 Task: Toggle the class member snippets in the suggest.
Action: Mouse moved to (14, 461)
Screenshot: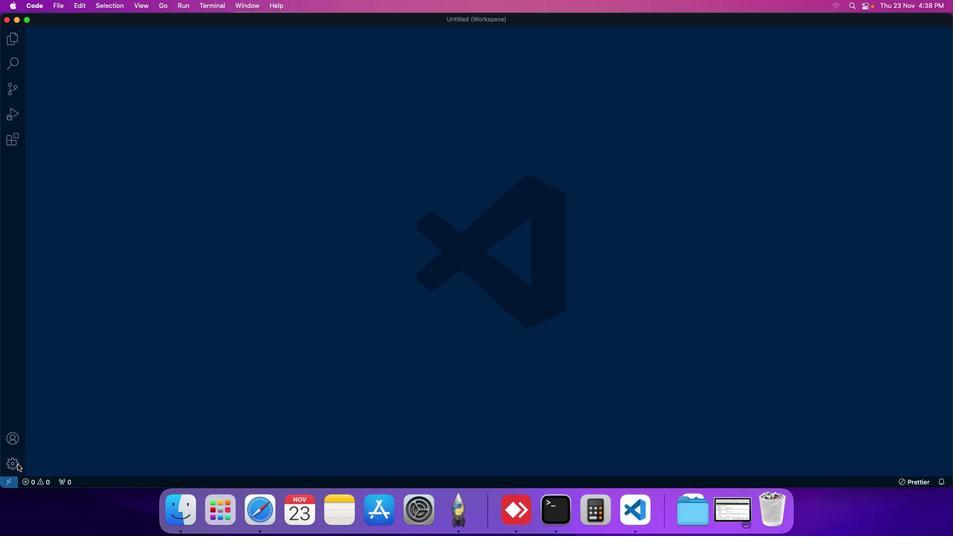 
Action: Mouse pressed left at (14, 461)
Screenshot: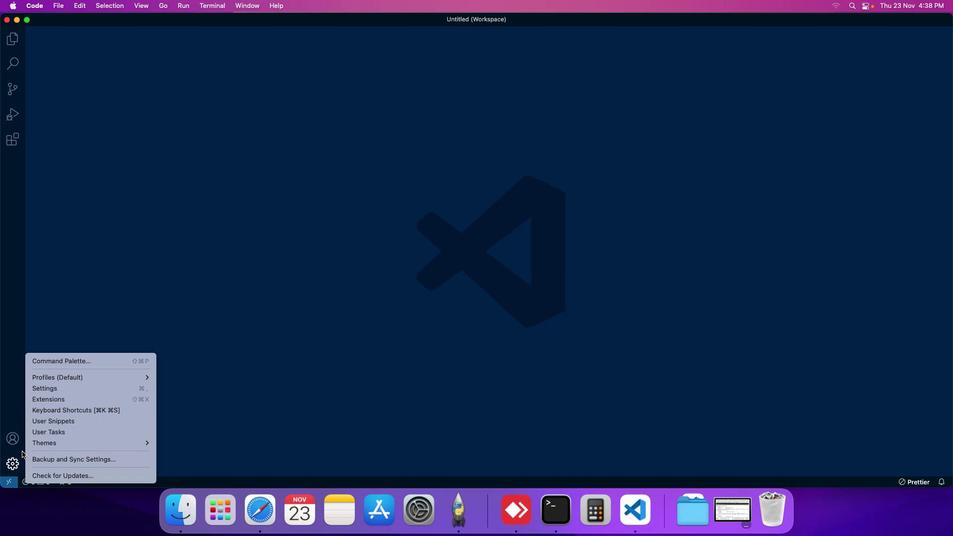 
Action: Mouse moved to (49, 386)
Screenshot: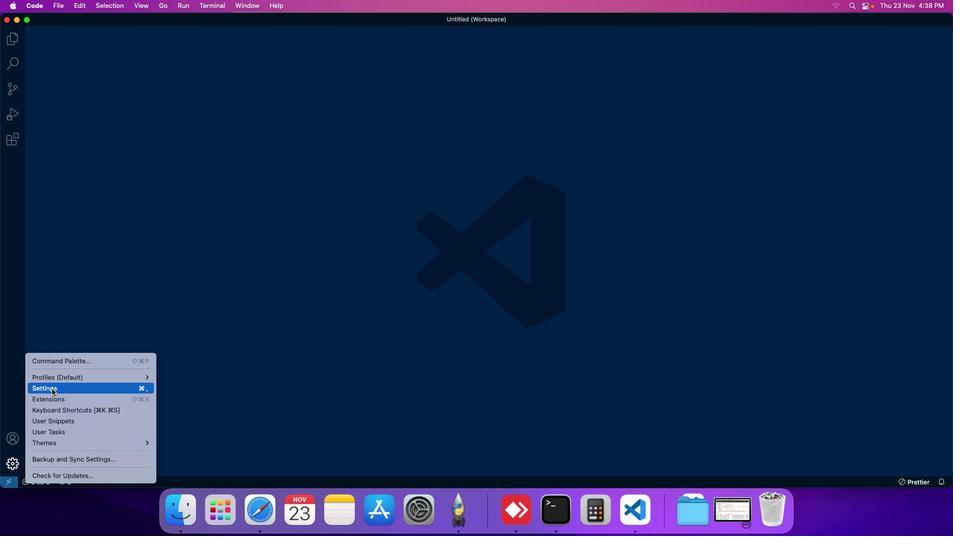 
Action: Mouse pressed left at (49, 386)
Screenshot: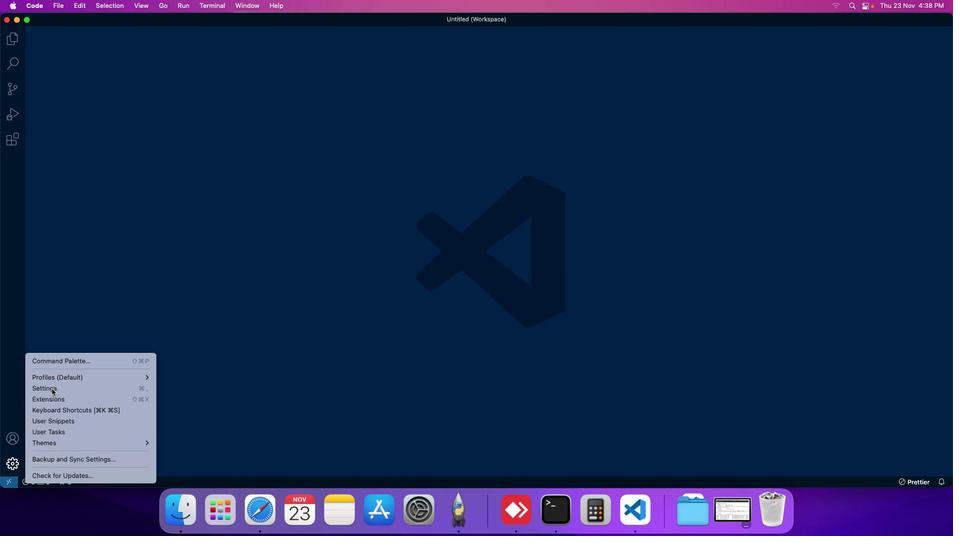 
Action: Mouse moved to (220, 76)
Screenshot: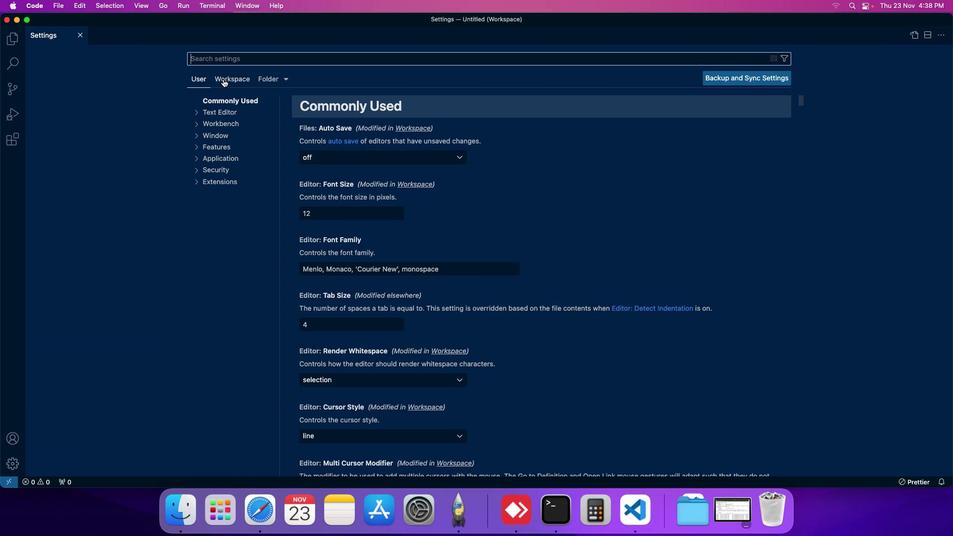 
Action: Mouse pressed left at (220, 76)
Screenshot: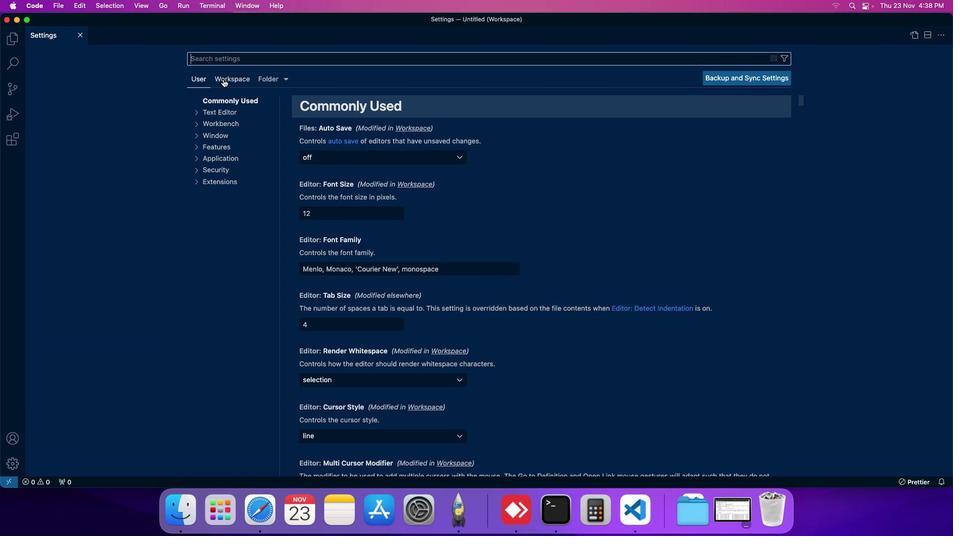 
Action: Mouse moved to (203, 168)
Screenshot: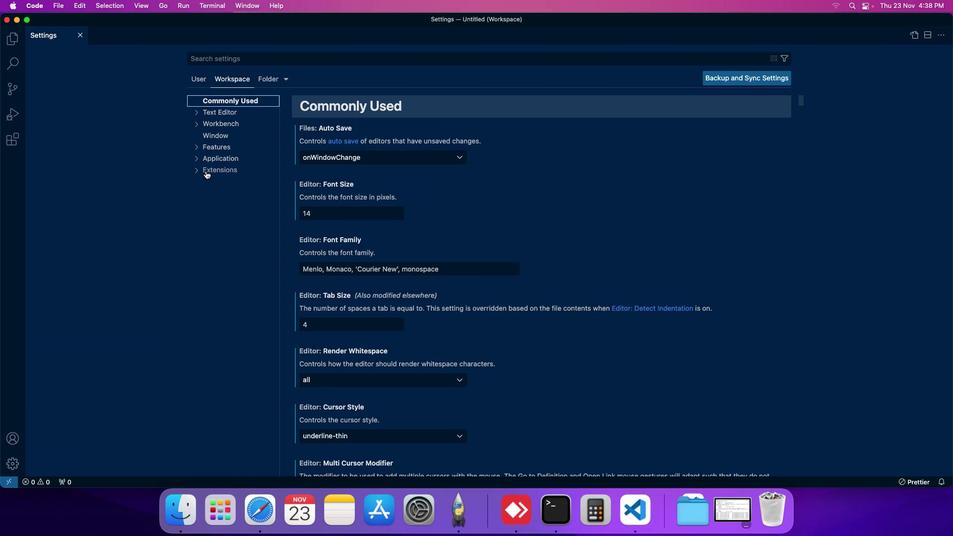 
Action: Mouse pressed left at (203, 168)
Screenshot: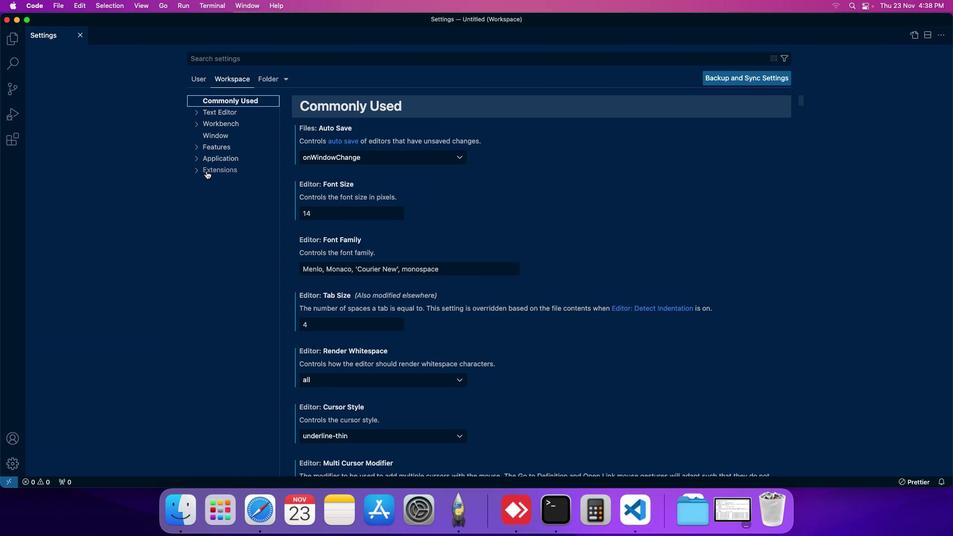 
Action: Mouse moved to (219, 418)
Screenshot: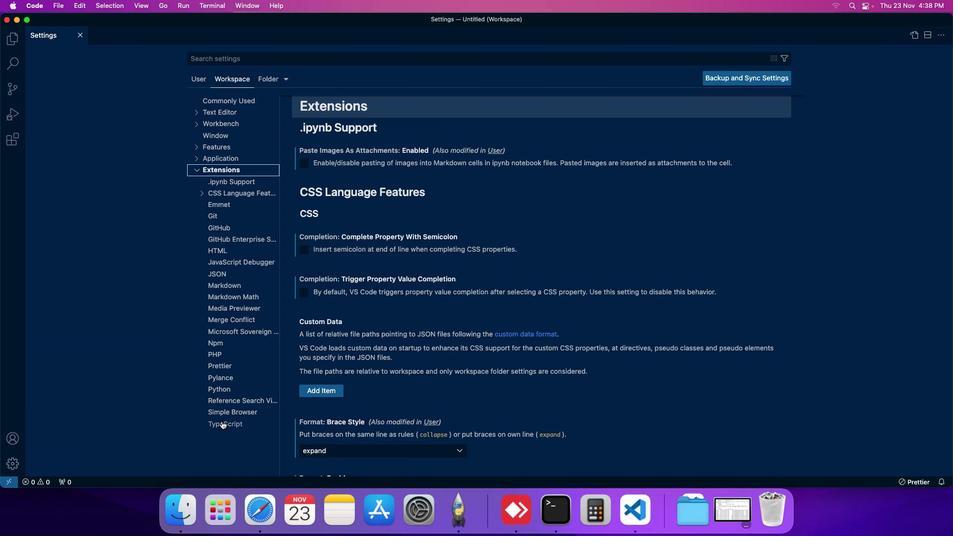 
Action: Mouse pressed left at (219, 418)
Screenshot: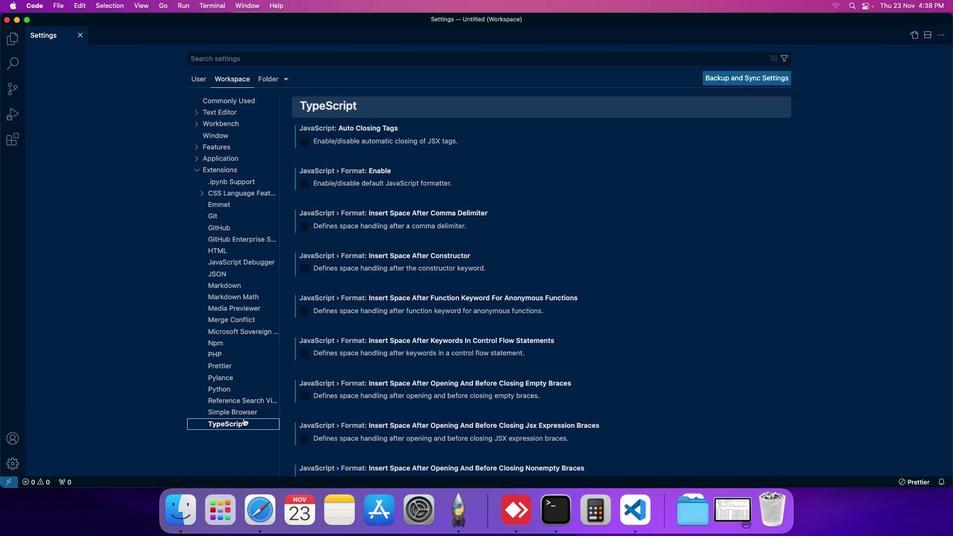 
Action: Mouse moved to (317, 410)
Screenshot: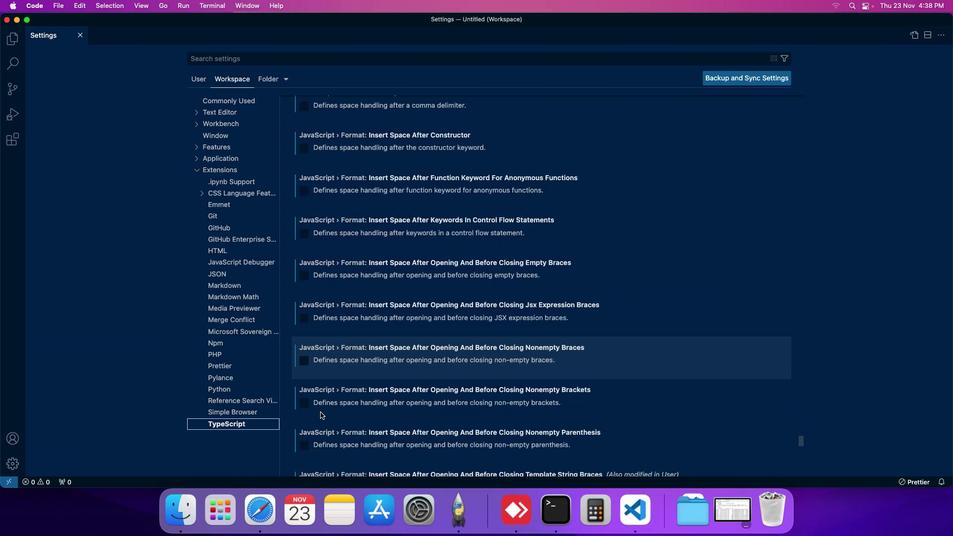 
Action: Mouse scrolled (317, 410) with delta (-1, -2)
Screenshot: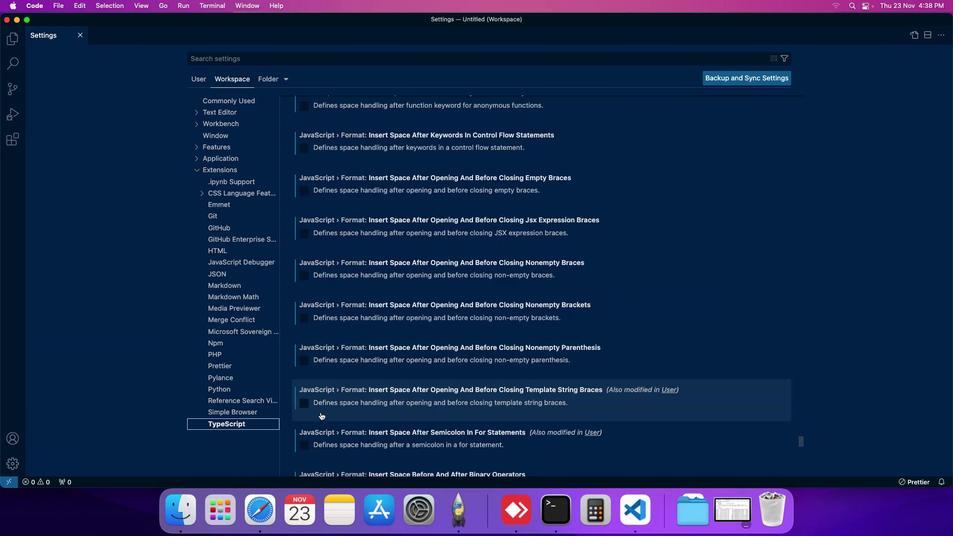 
Action: Mouse scrolled (317, 410) with delta (-1, -2)
Screenshot: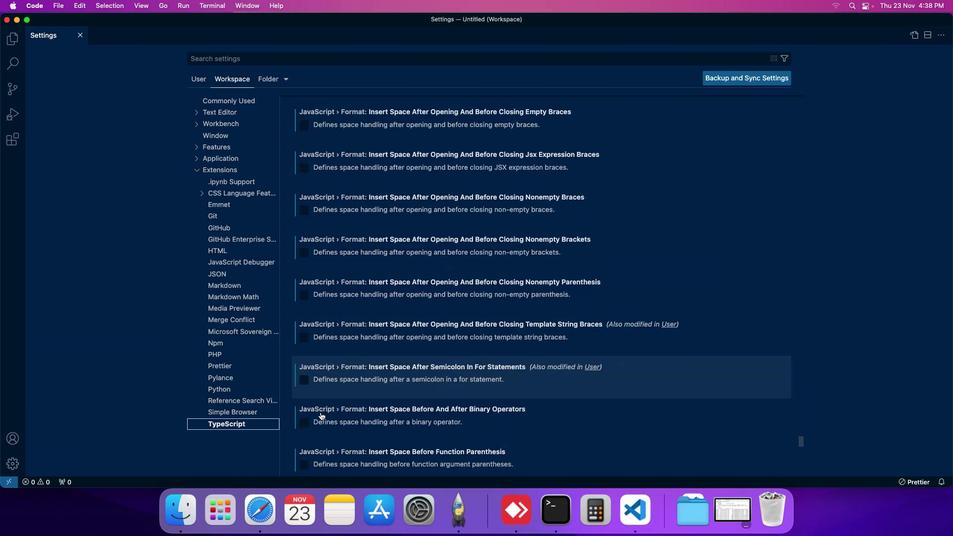 
Action: Mouse scrolled (317, 410) with delta (-1, -2)
Screenshot: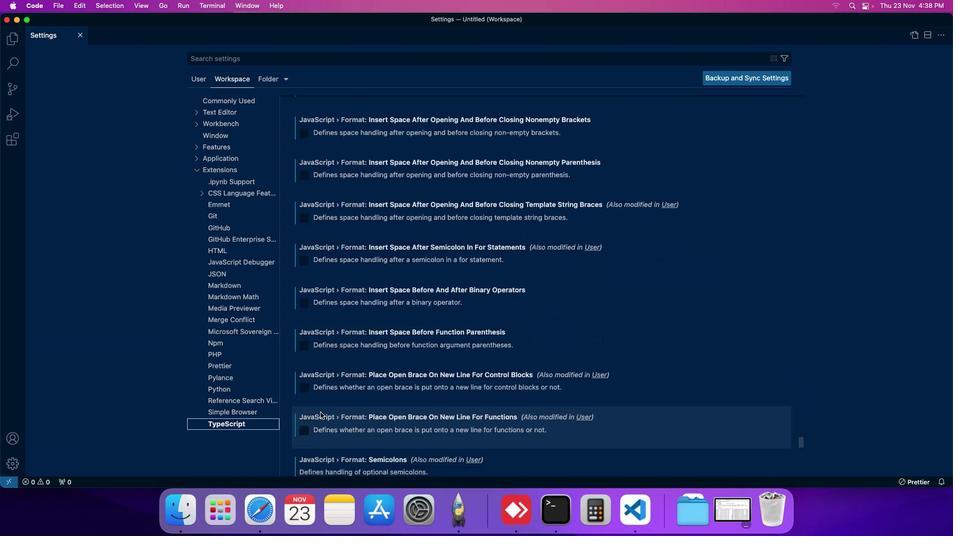
Action: Mouse scrolled (317, 410) with delta (-1, -2)
Screenshot: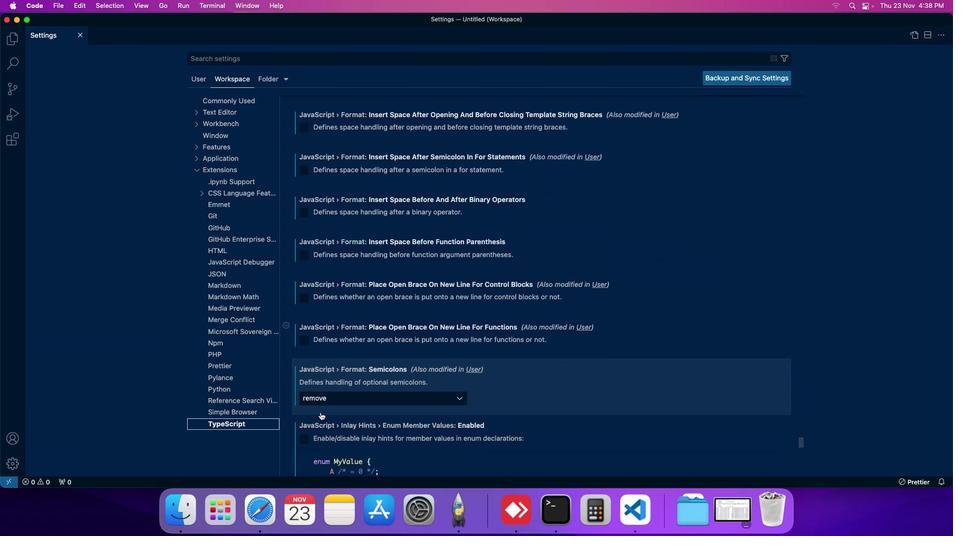 
Action: Mouse scrolled (317, 410) with delta (-1, -2)
Screenshot: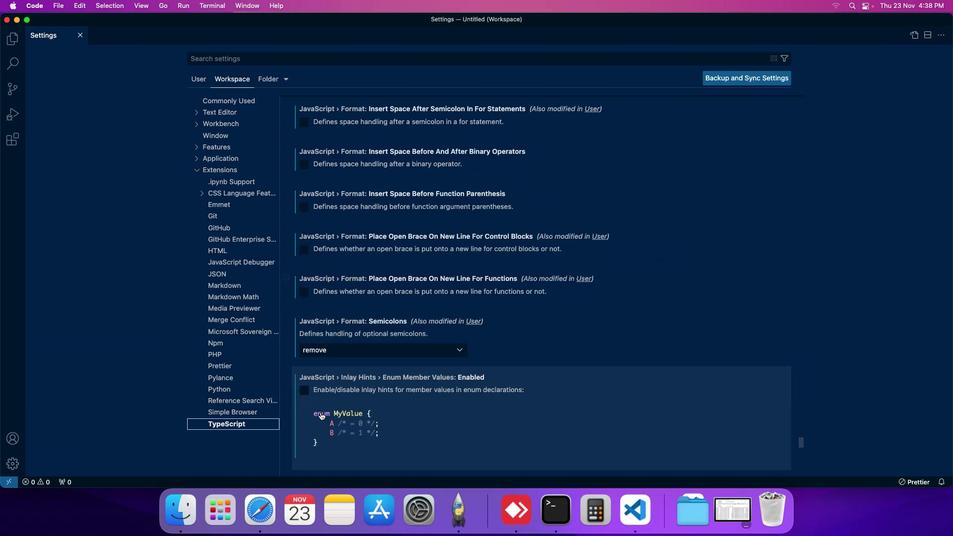 
Action: Mouse scrolled (317, 410) with delta (-1, -2)
Screenshot: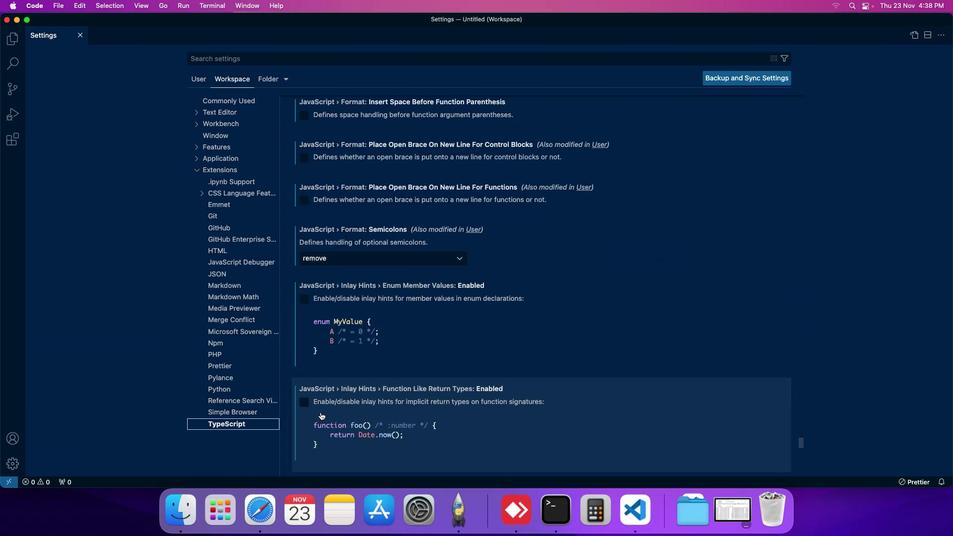 
Action: Mouse scrolled (317, 410) with delta (-1, -2)
Screenshot: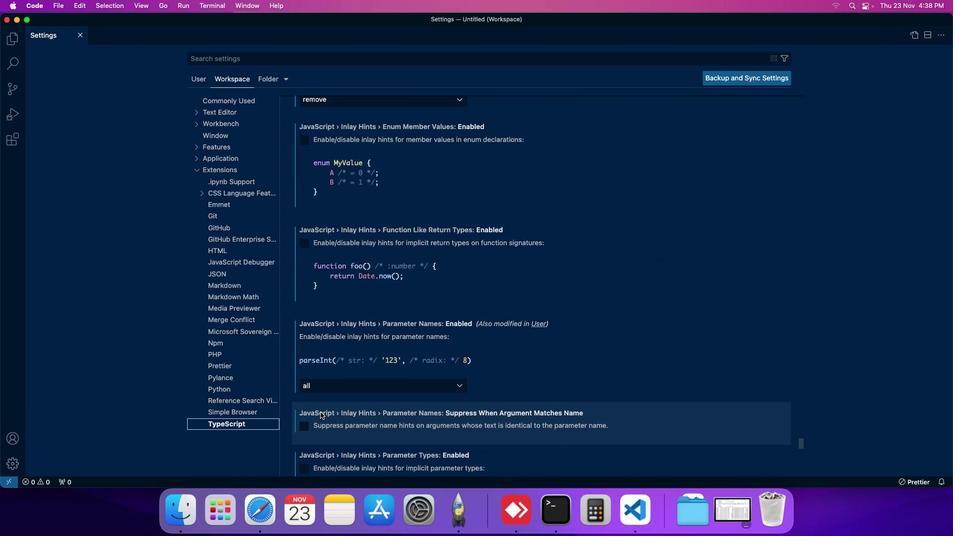 
Action: Mouse scrolled (317, 410) with delta (-1, -2)
Screenshot: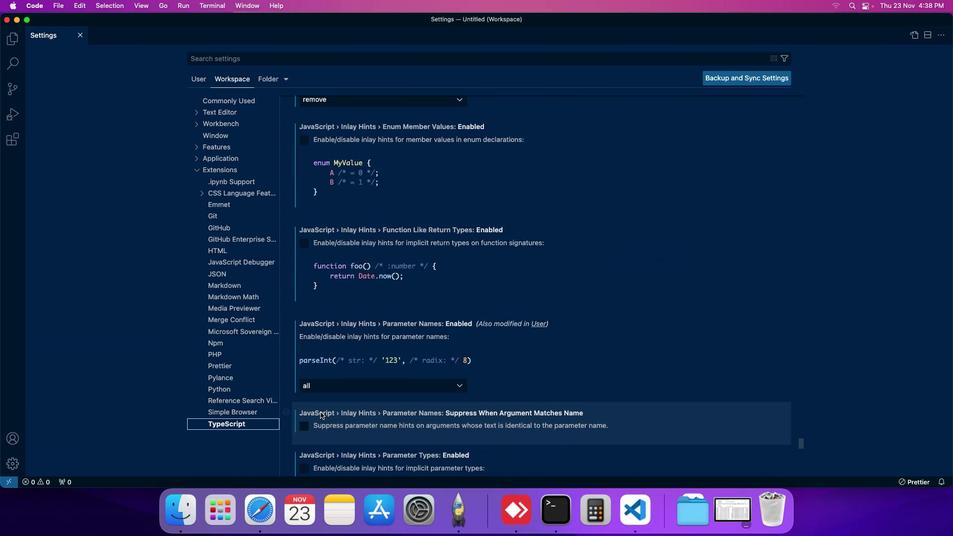 
Action: Mouse scrolled (317, 410) with delta (-1, -2)
Screenshot: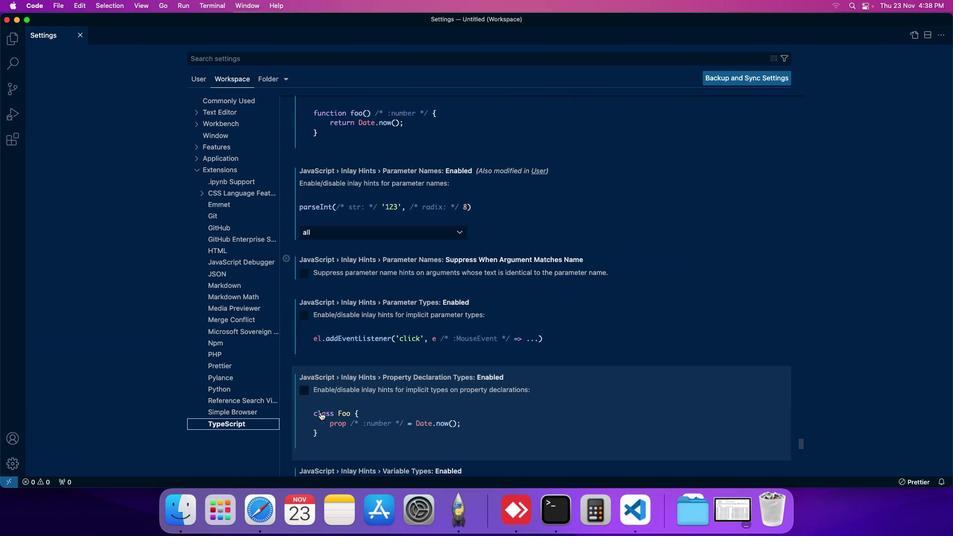 
Action: Mouse scrolled (317, 410) with delta (-1, -2)
Screenshot: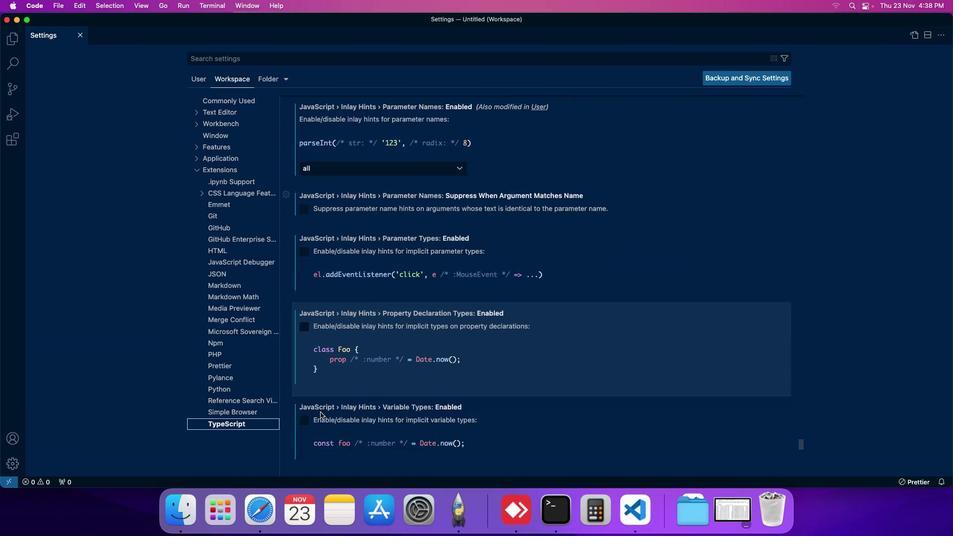 
Action: Mouse scrolled (317, 410) with delta (-1, -2)
Screenshot: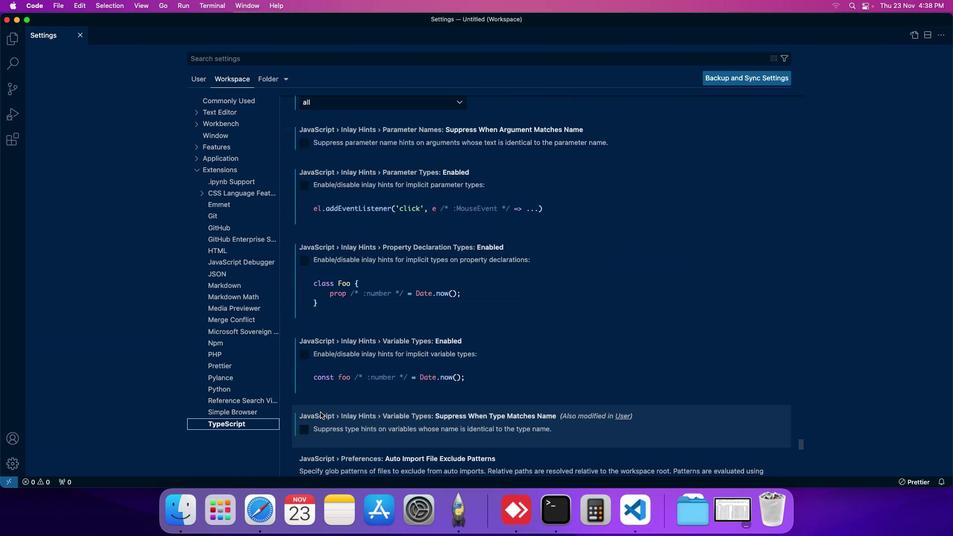 
Action: Mouse scrolled (317, 410) with delta (-1, -2)
Screenshot: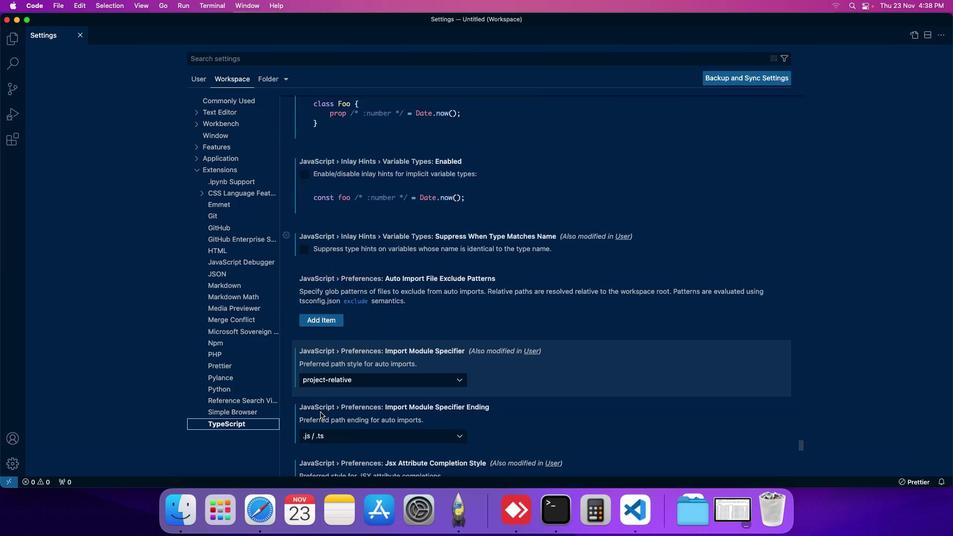 
Action: Mouse scrolled (317, 410) with delta (-1, -2)
Screenshot: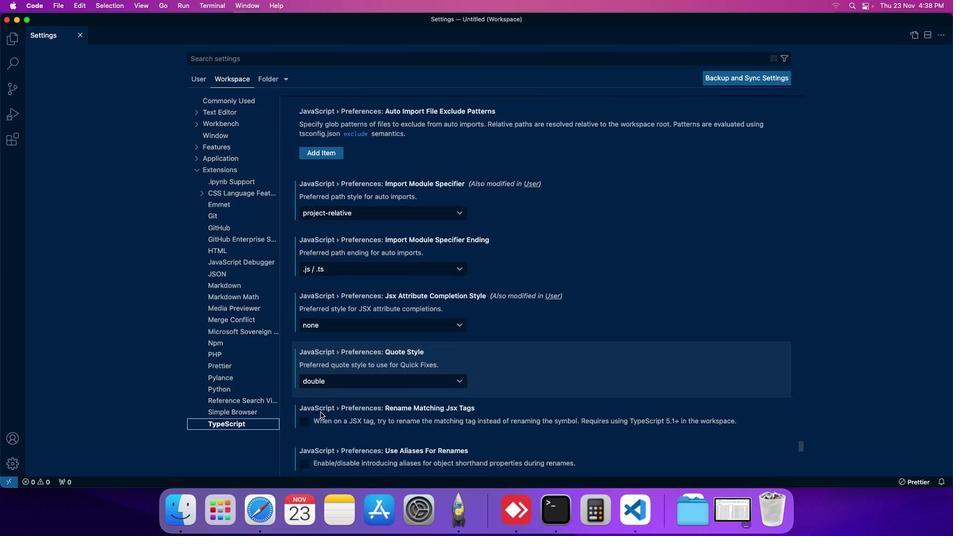 
Action: Mouse scrolled (317, 410) with delta (-1, -2)
Screenshot: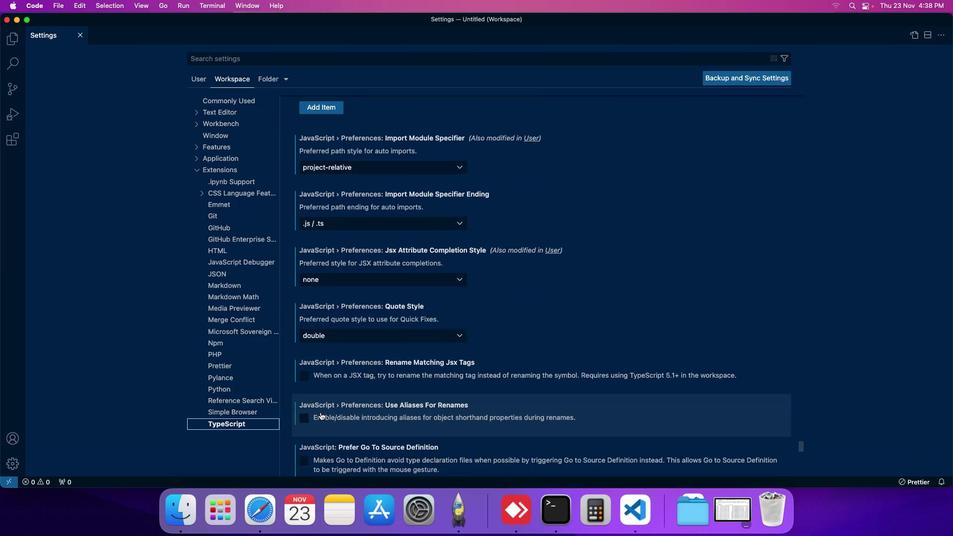 
Action: Mouse scrolled (317, 410) with delta (-1, -2)
Screenshot: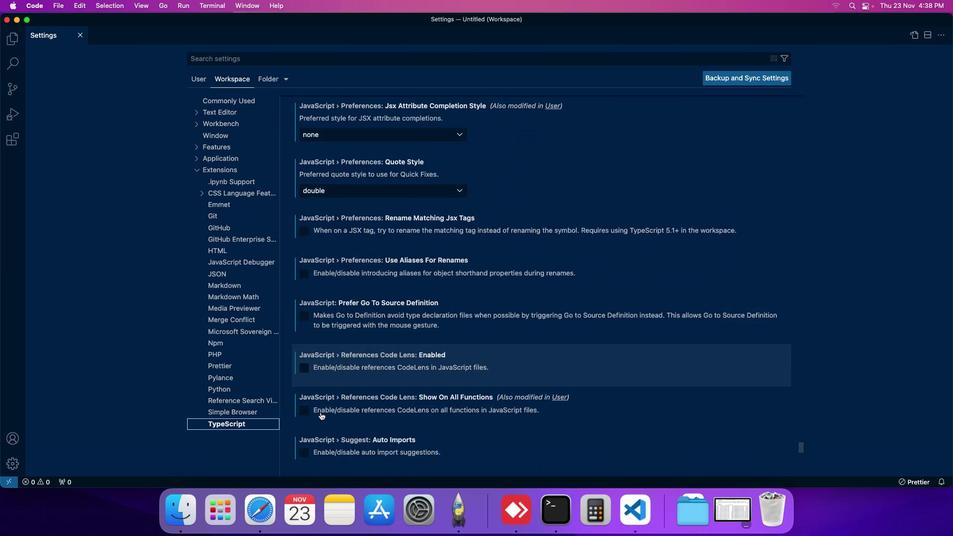 
Action: Mouse scrolled (317, 410) with delta (-1, -2)
Screenshot: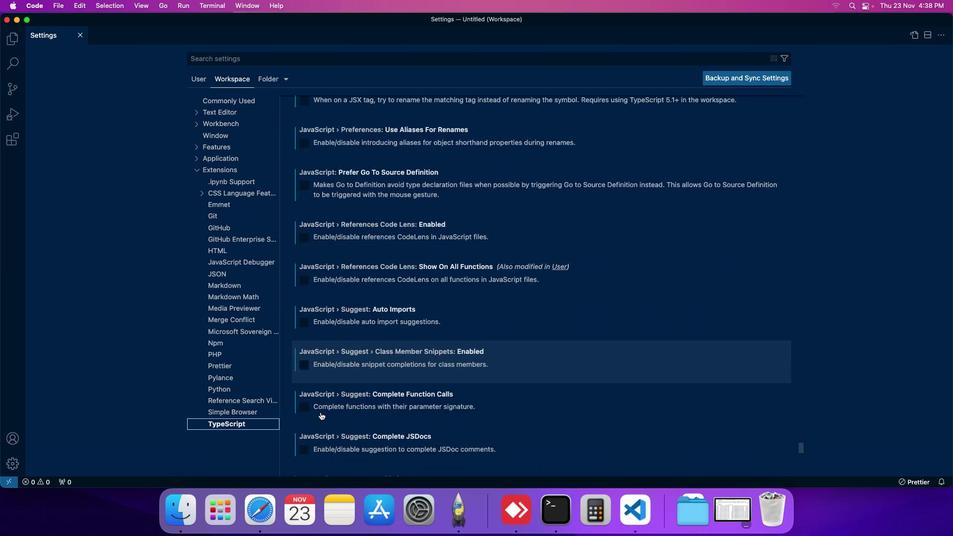 
Action: Mouse scrolled (317, 410) with delta (-1, -2)
Screenshot: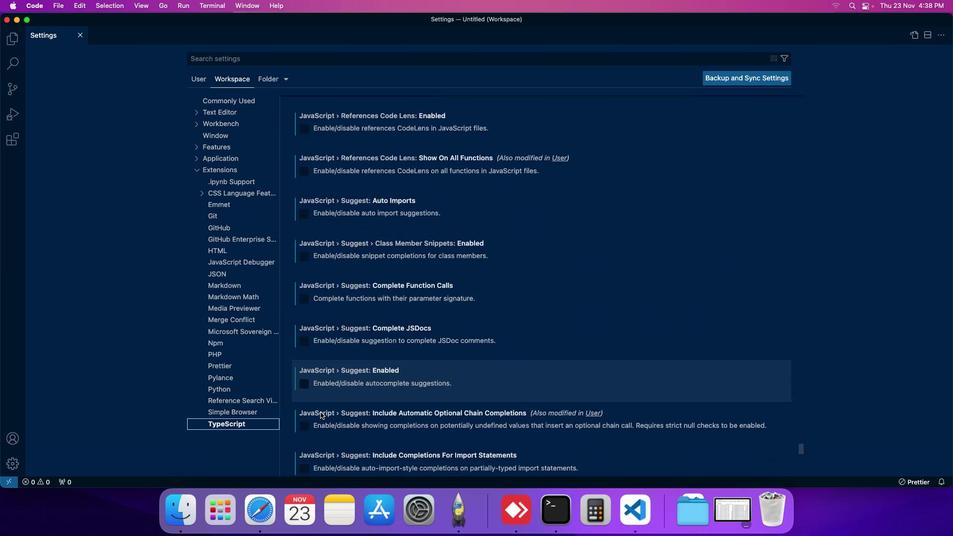 
Action: Mouse scrolled (317, 410) with delta (-1, -2)
Screenshot: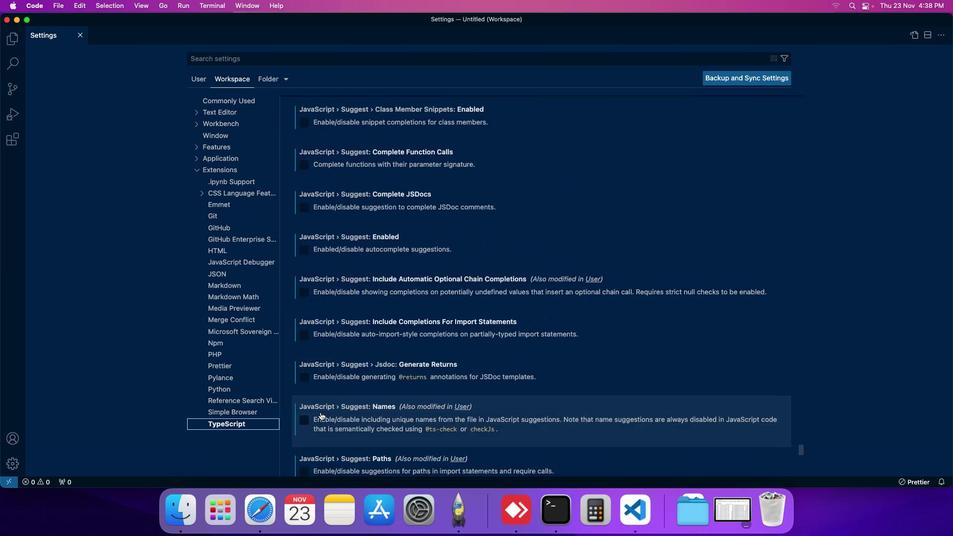 
Action: Mouse scrolled (317, 410) with delta (-1, -2)
Screenshot: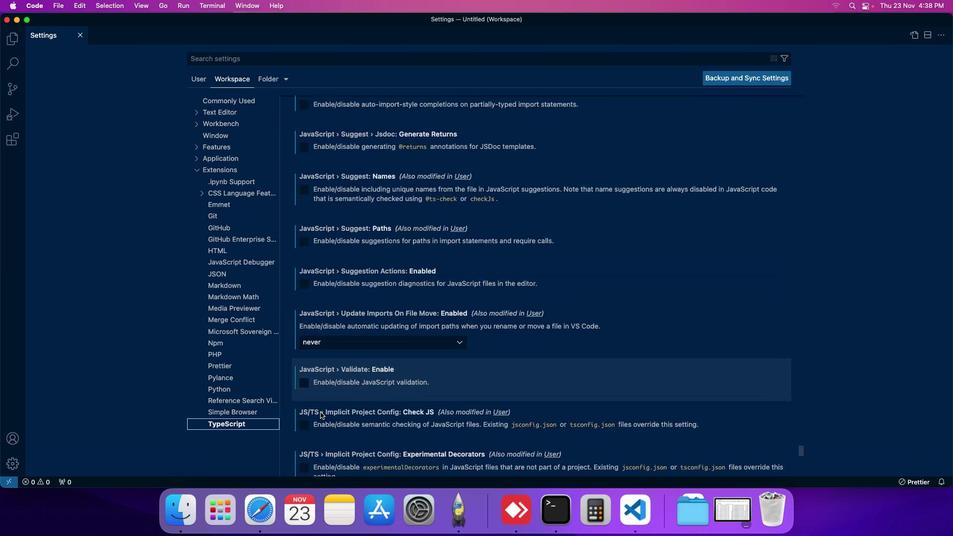 
Action: Mouse scrolled (317, 410) with delta (-1, -2)
Screenshot: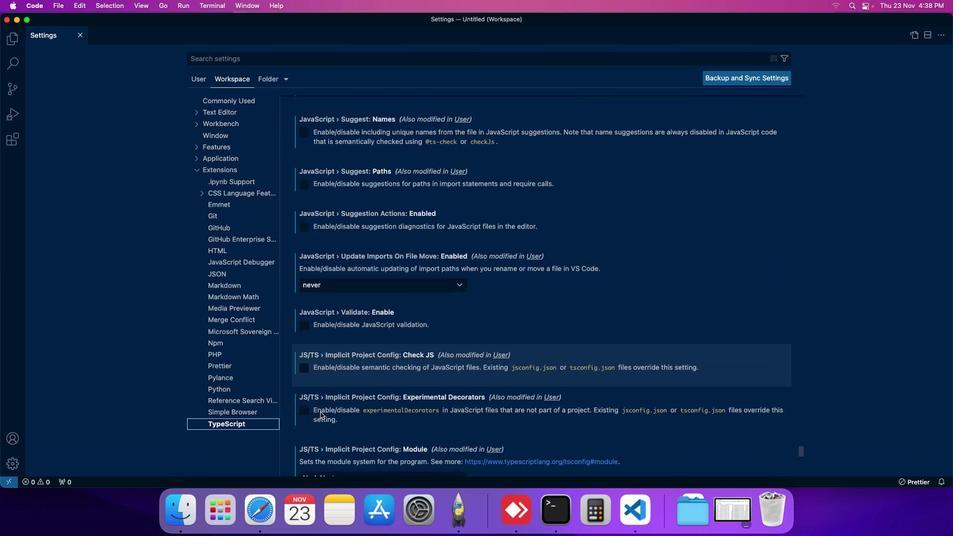 
Action: Mouse scrolled (317, 410) with delta (-1, -2)
Screenshot: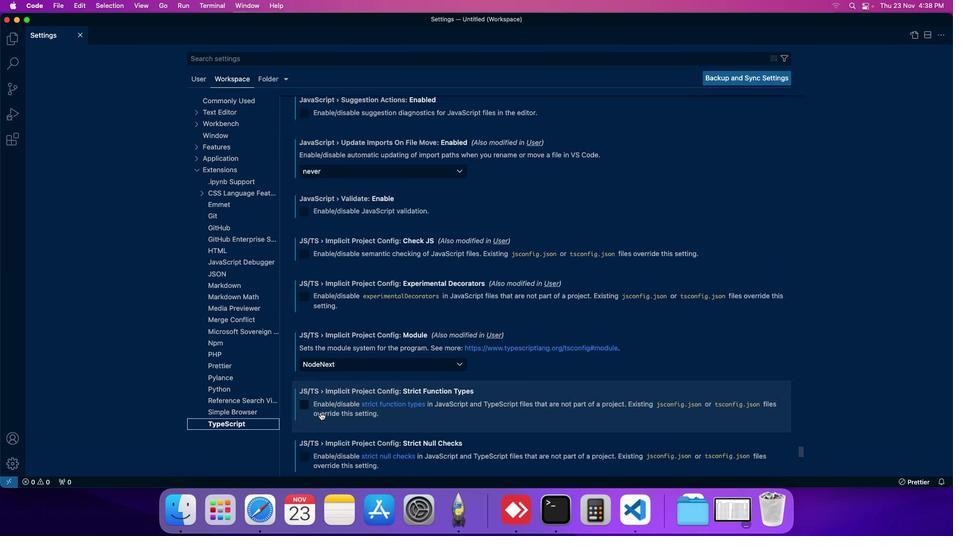 
Action: Mouse scrolled (317, 410) with delta (-1, -2)
Screenshot: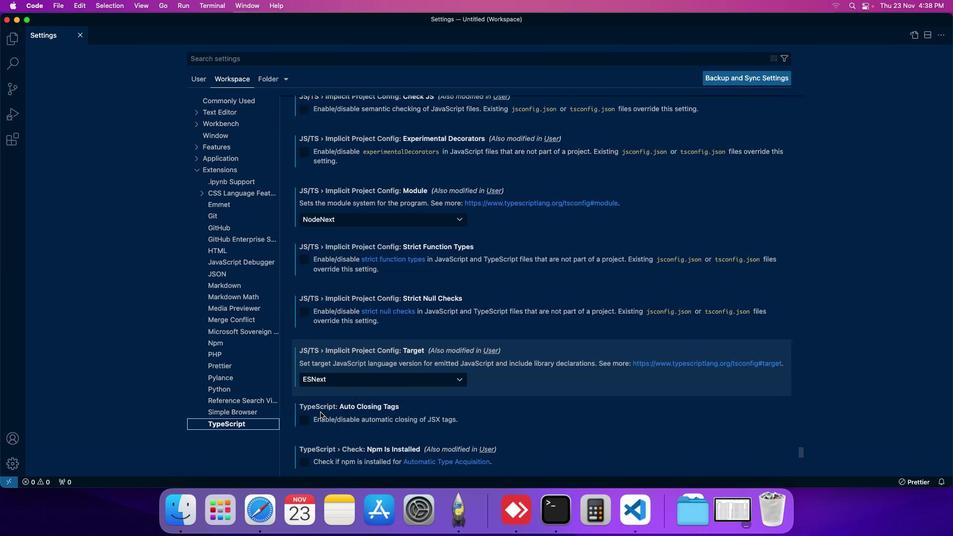 
Action: Mouse scrolled (317, 410) with delta (-1, -2)
Screenshot: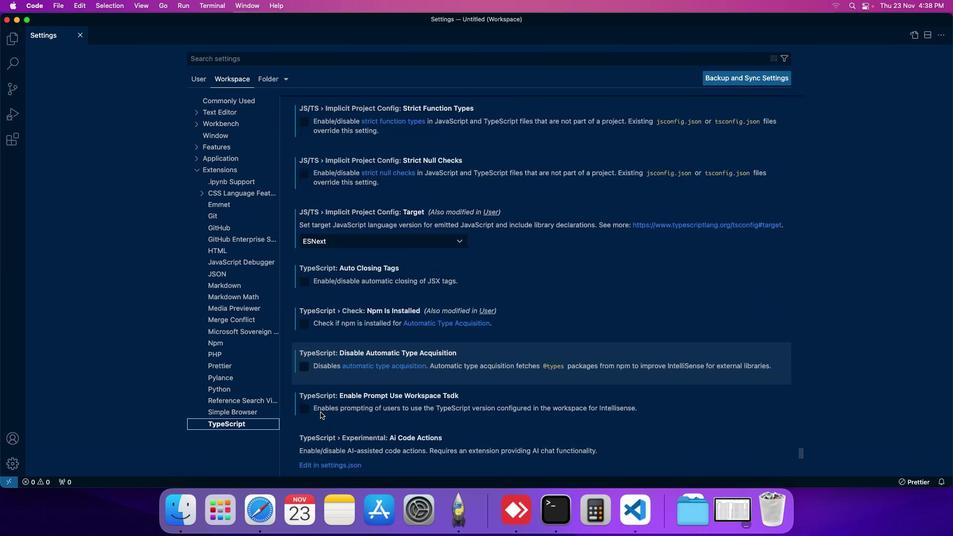 
Action: Mouse scrolled (317, 410) with delta (-1, -2)
Screenshot: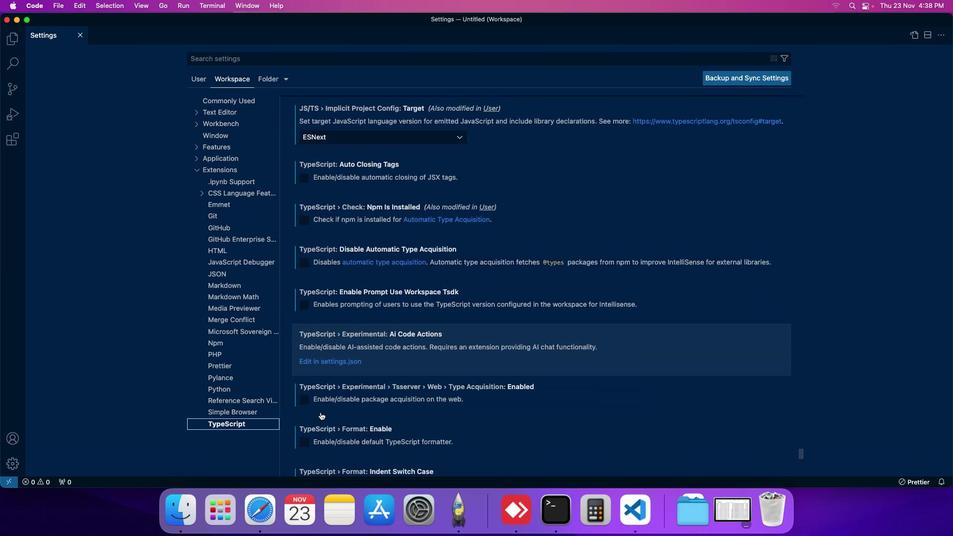 
Action: Mouse scrolled (317, 410) with delta (-1, -2)
Screenshot: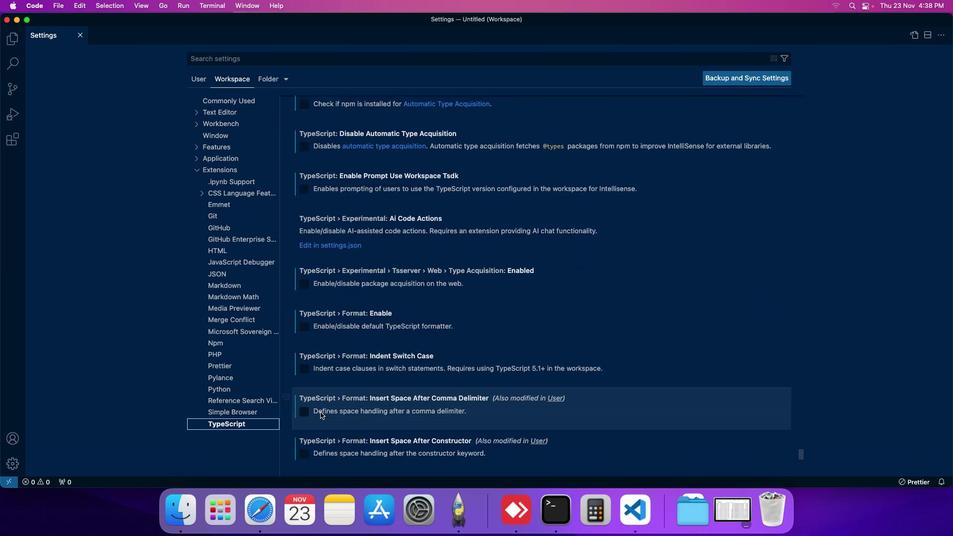 
Action: Mouse scrolled (317, 410) with delta (-1, -2)
Screenshot: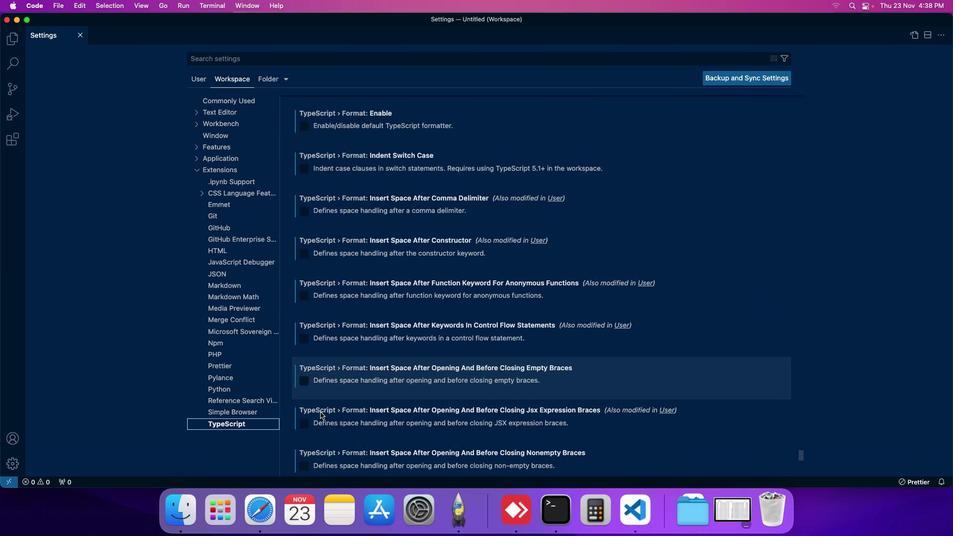 
Action: Mouse scrolled (317, 410) with delta (-1, -2)
Screenshot: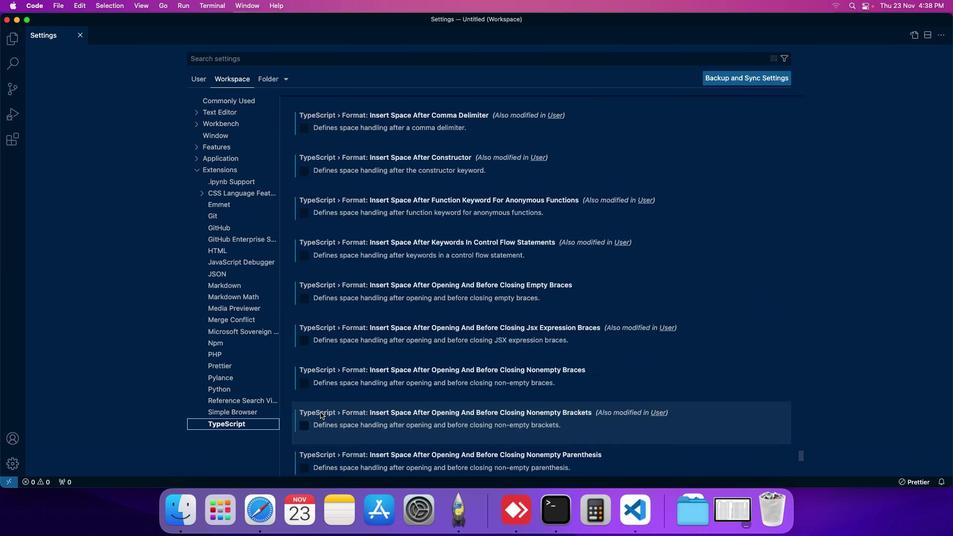 
Action: Mouse scrolled (317, 410) with delta (-1, -2)
Screenshot: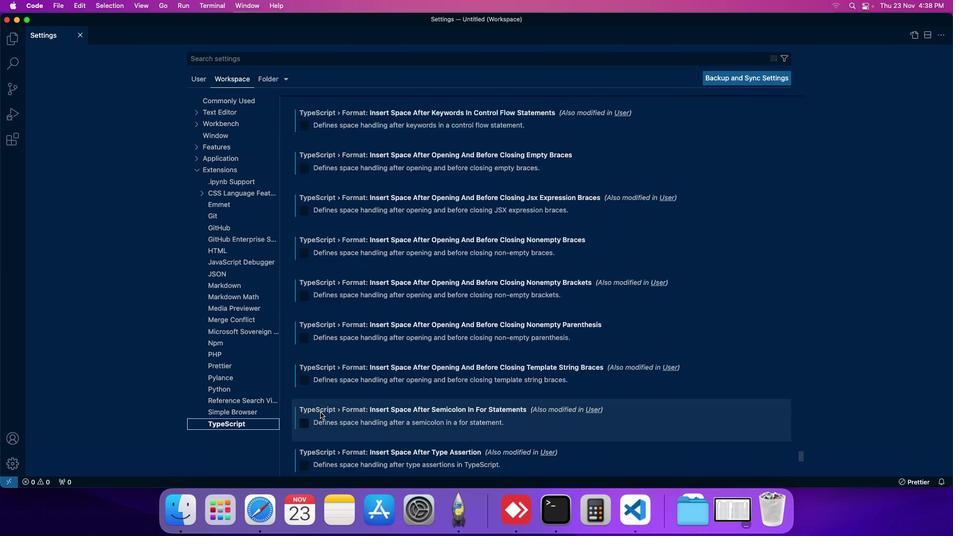 
Action: Mouse scrolled (317, 410) with delta (-1, -2)
Screenshot: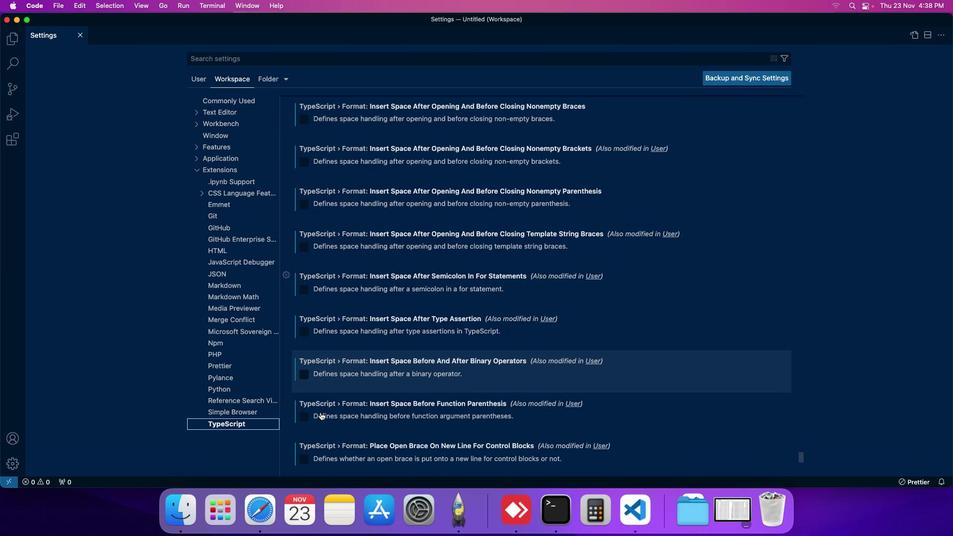 
Action: Mouse scrolled (317, 410) with delta (-1, -2)
Screenshot: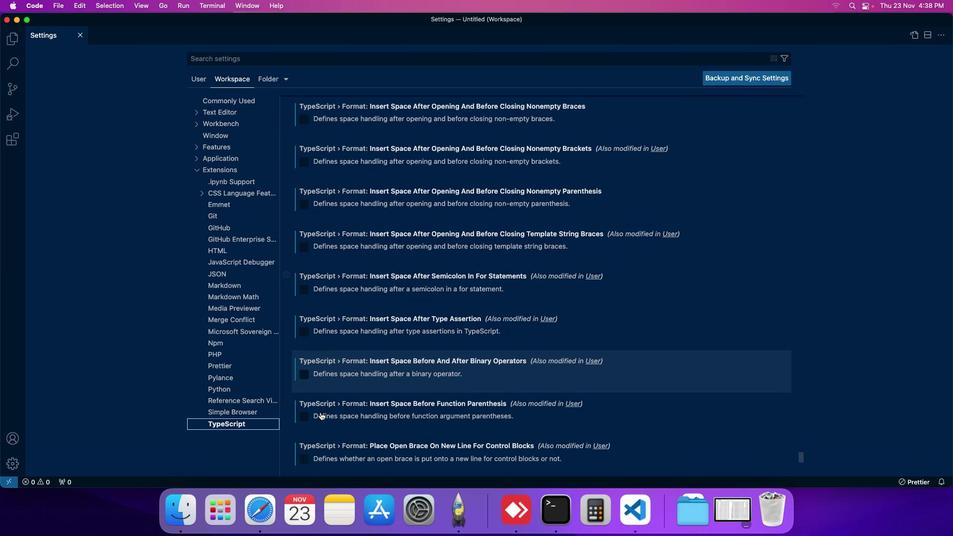
Action: Mouse scrolled (317, 410) with delta (-1, -2)
Screenshot: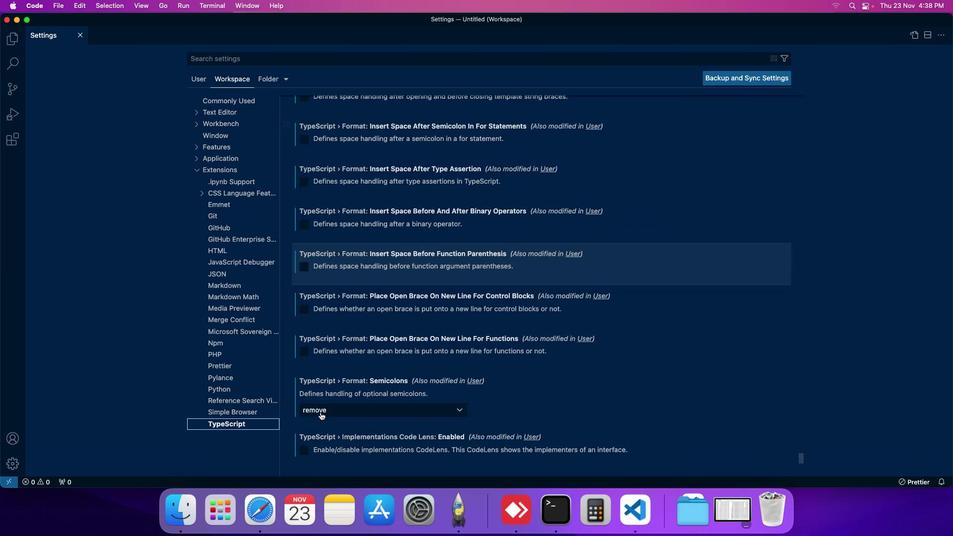 
Action: Mouse scrolled (317, 410) with delta (-1, -2)
Screenshot: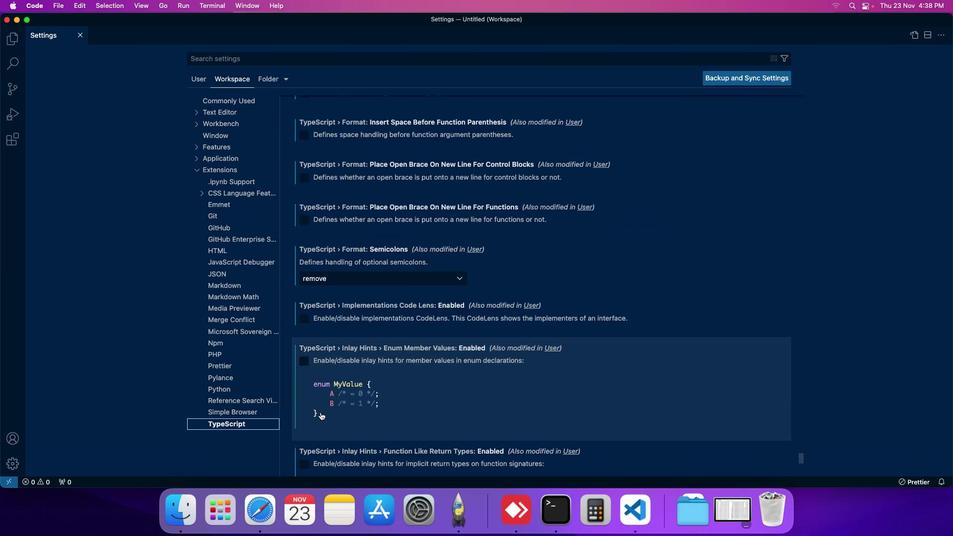 
Action: Mouse scrolled (317, 410) with delta (-1, -2)
Screenshot: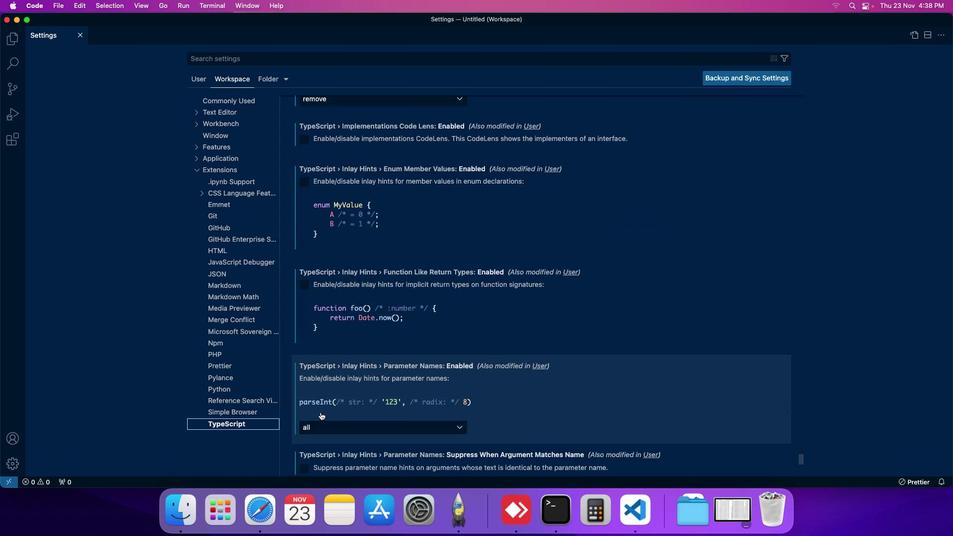 
Action: Mouse scrolled (317, 410) with delta (-1, -2)
Screenshot: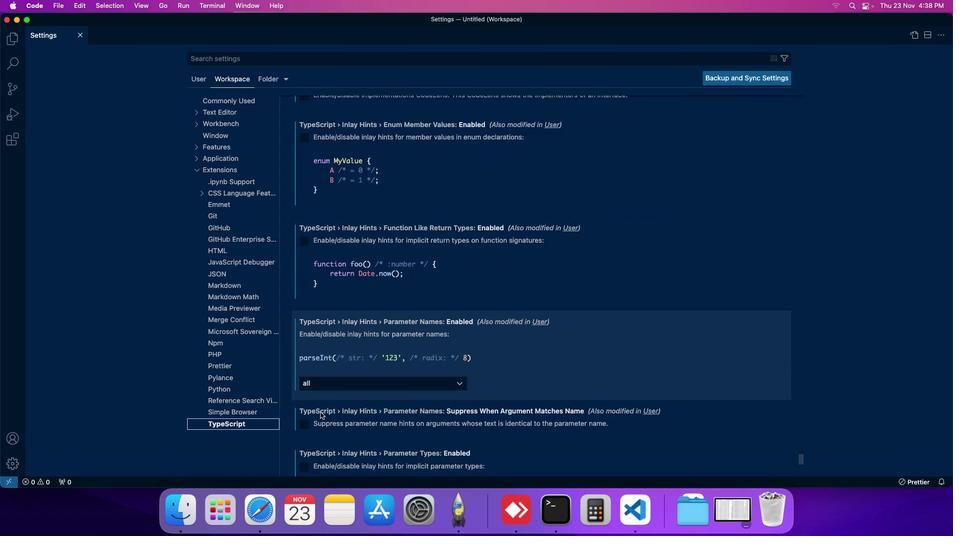 
Action: Mouse scrolled (317, 410) with delta (-1, -2)
Screenshot: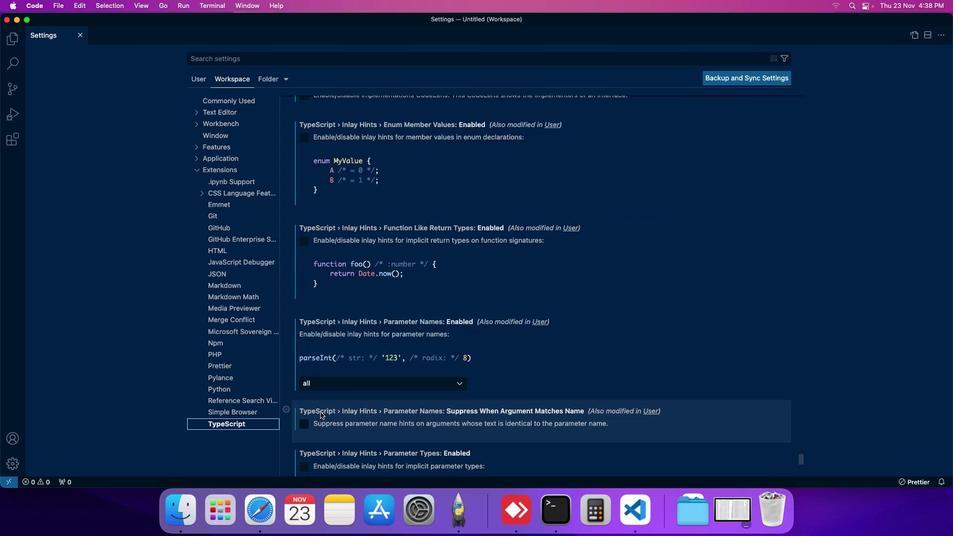 
Action: Mouse scrolled (317, 410) with delta (-1, -2)
Screenshot: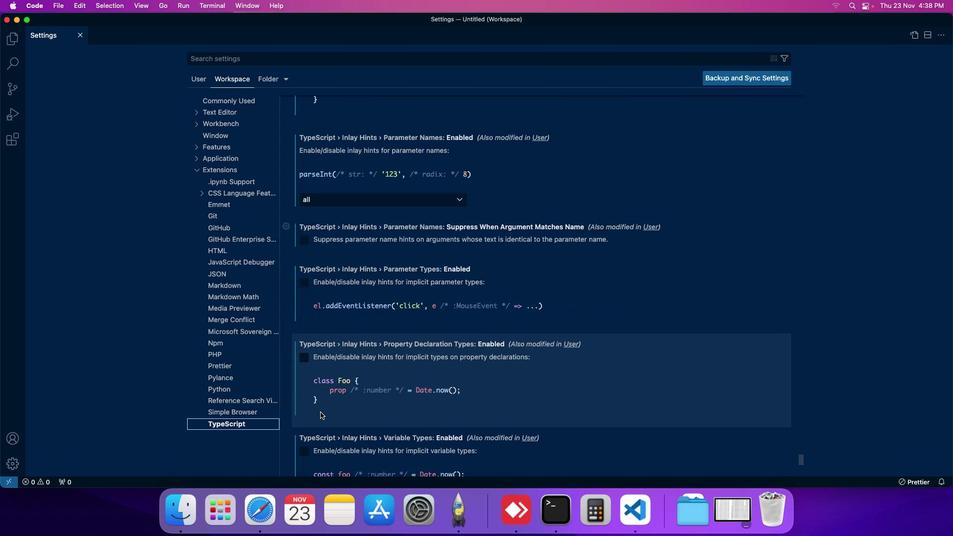 
Action: Mouse scrolled (317, 410) with delta (-1, -2)
Screenshot: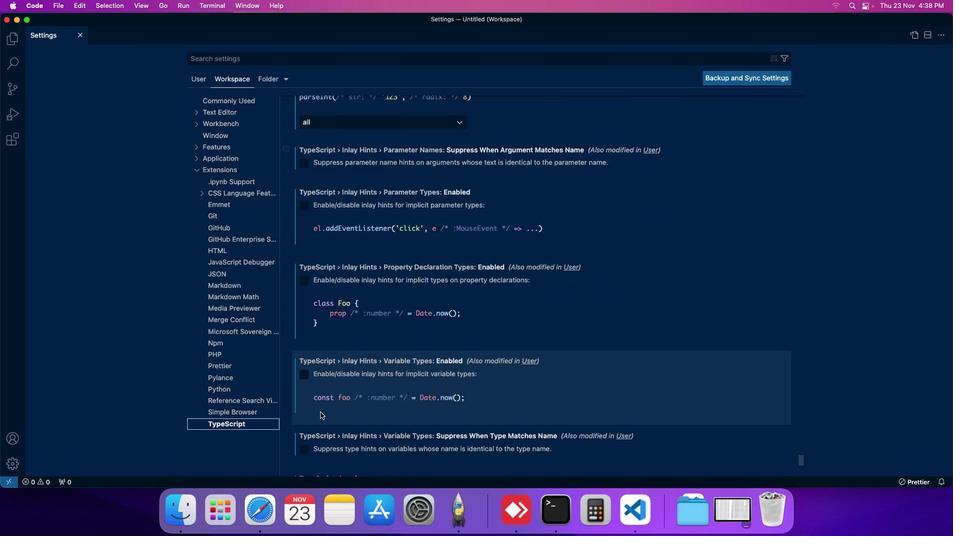
Action: Mouse scrolled (317, 410) with delta (-1, -2)
Screenshot: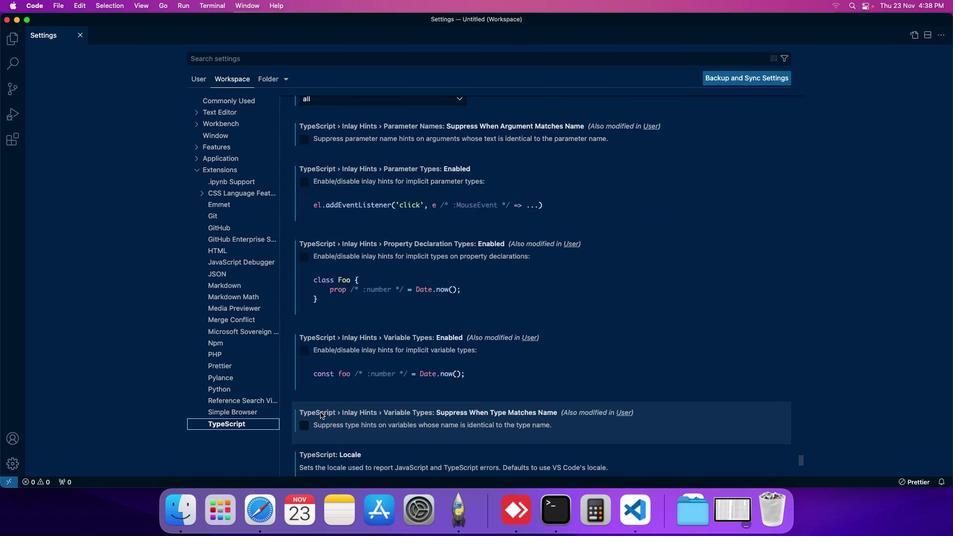 
Action: Mouse scrolled (317, 410) with delta (-1, -2)
Screenshot: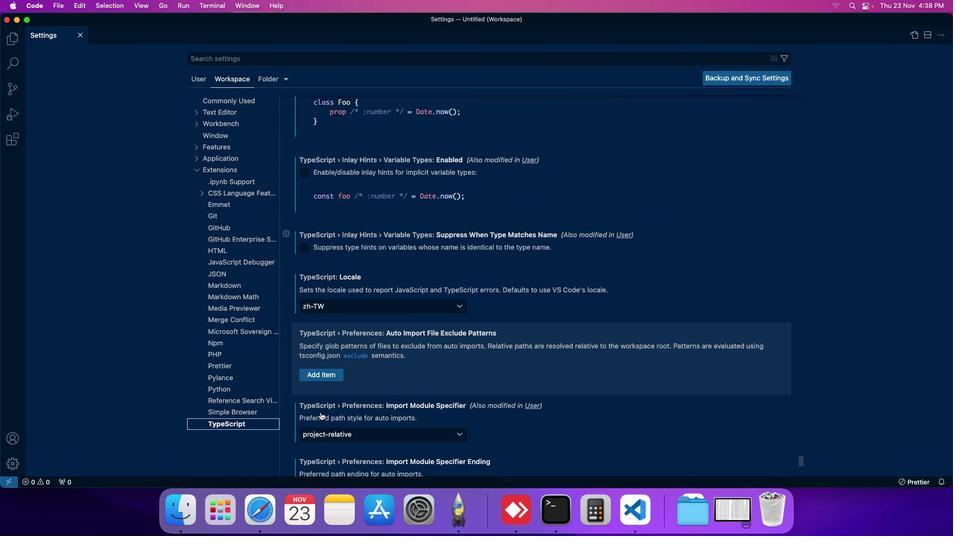 
Action: Mouse scrolled (317, 410) with delta (-1, -2)
Screenshot: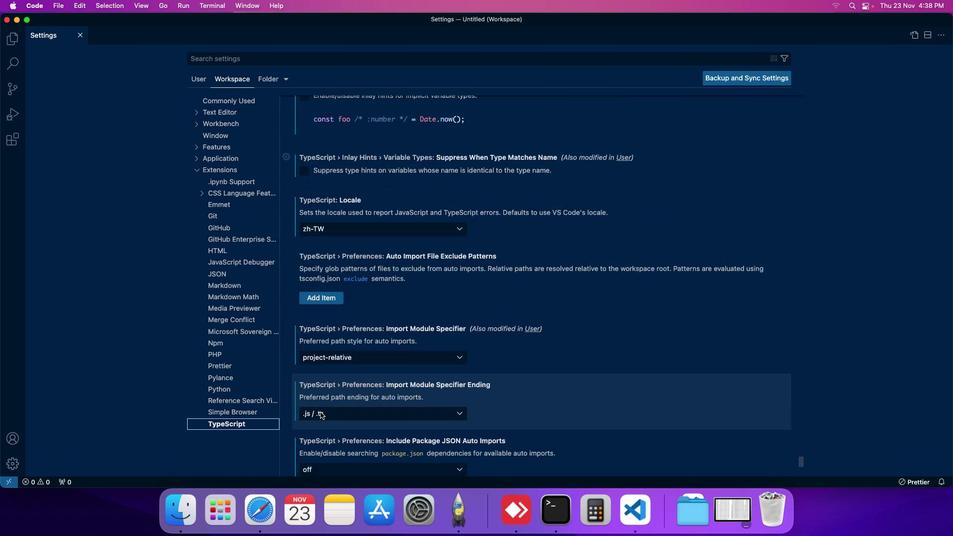 
Action: Mouse scrolled (317, 410) with delta (-1, -2)
Screenshot: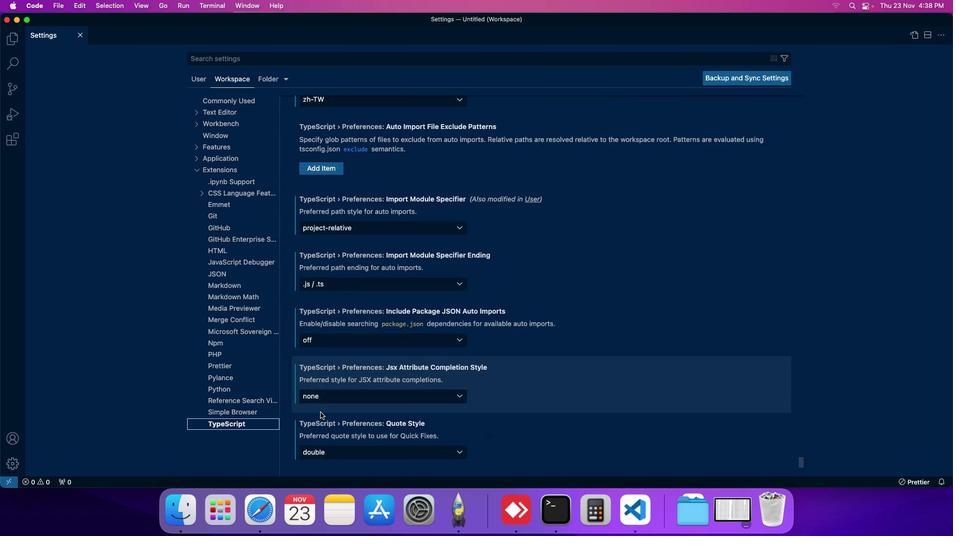 
Action: Mouse scrolled (317, 410) with delta (-1, -2)
Screenshot: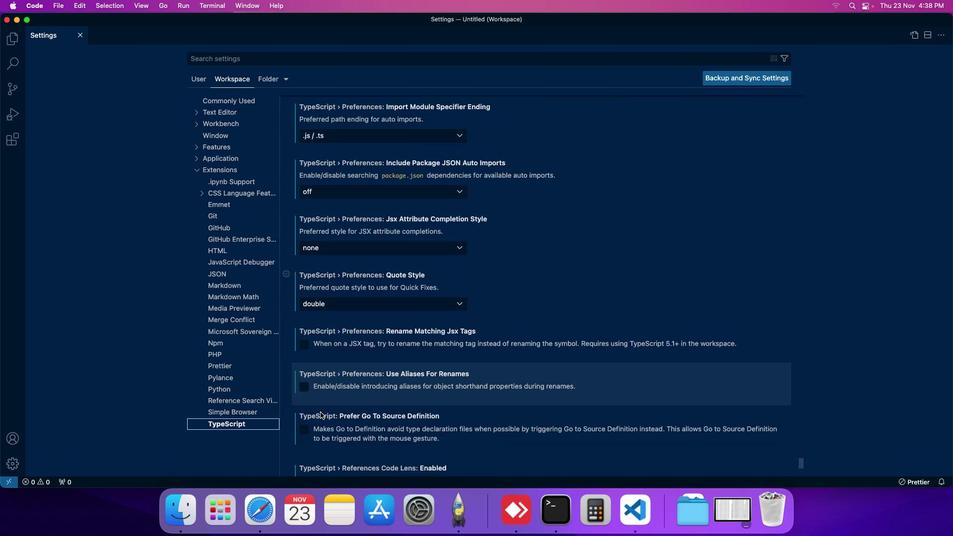 
Action: Mouse scrolled (317, 410) with delta (-1, -2)
Screenshot: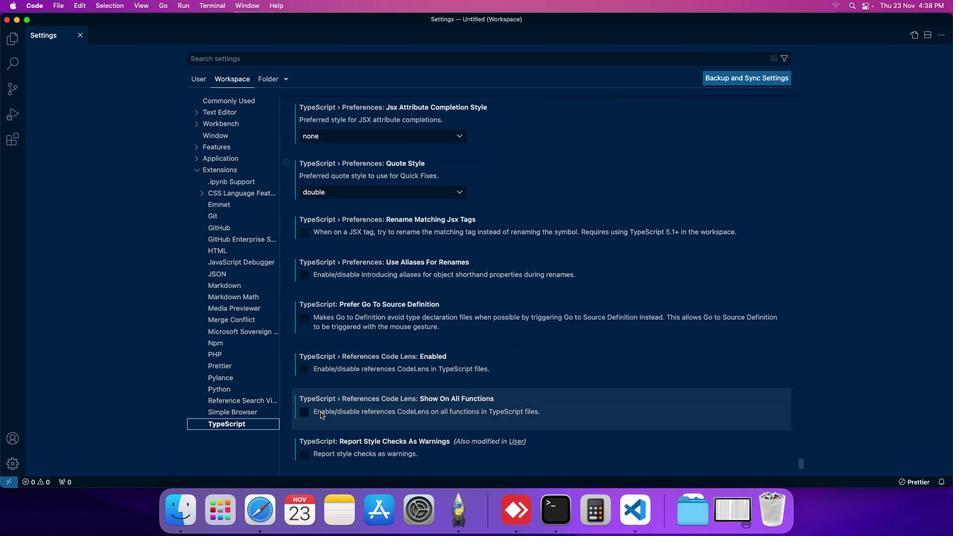
Action: Mouse scrolled (317, 410) with delta (-1, -2)
Screenshot: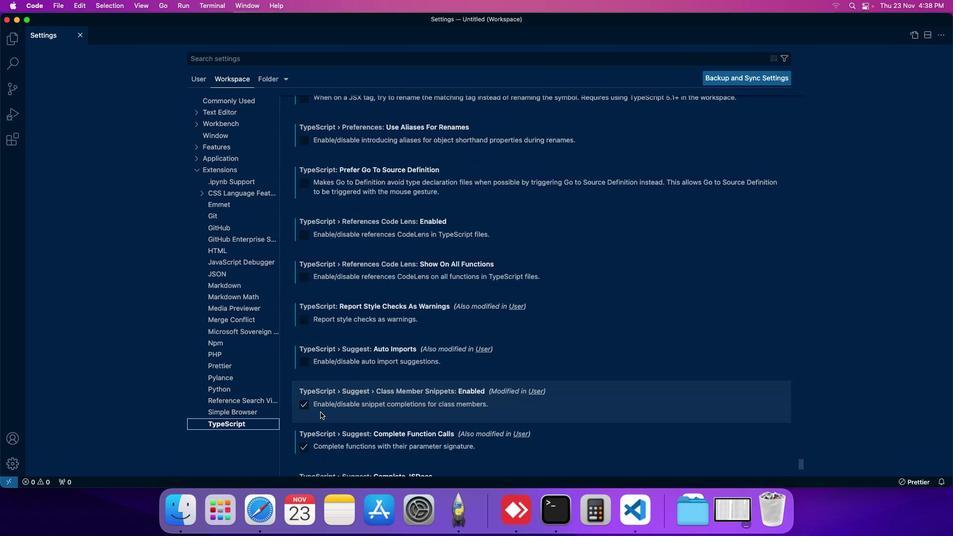 
Action: Mouse scrolled (317, 410) with delta (-1, -2)
Screenshot: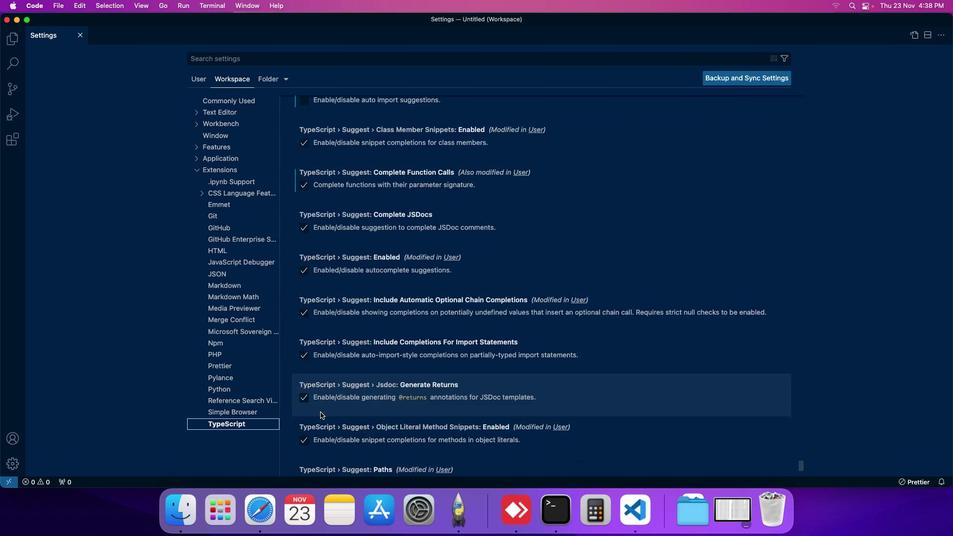 
Action: Mouse scrolled (317, 410) with delta (-1, -2)
Screenshot: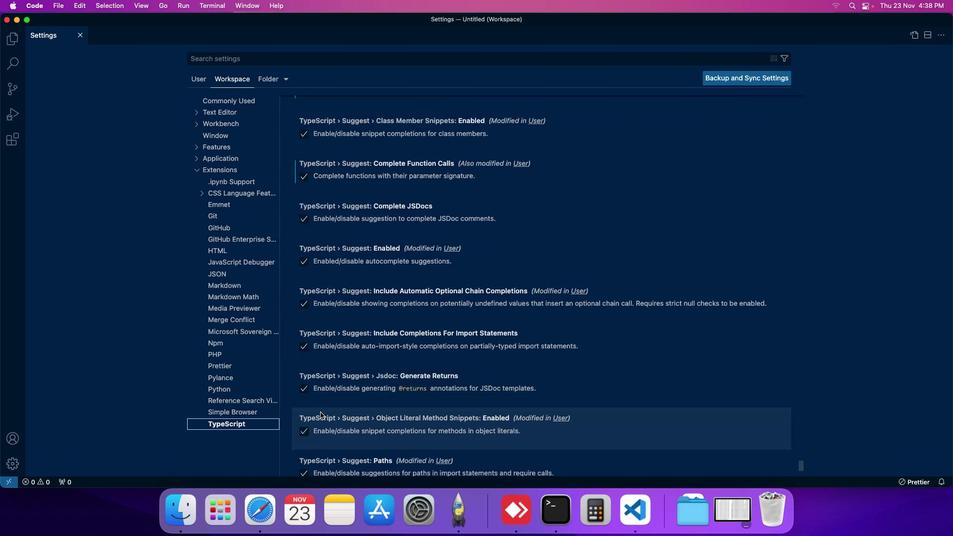 
Action: Mouse moved to (323, 185)
Screenshot: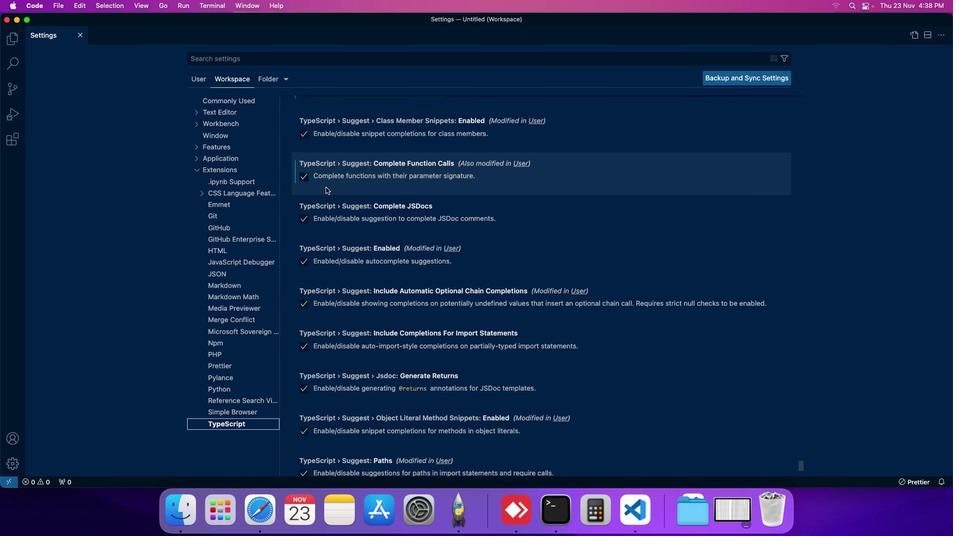 
Action: Mouse scrolled (323, 185) with delta (-1, -1)
Screenshot: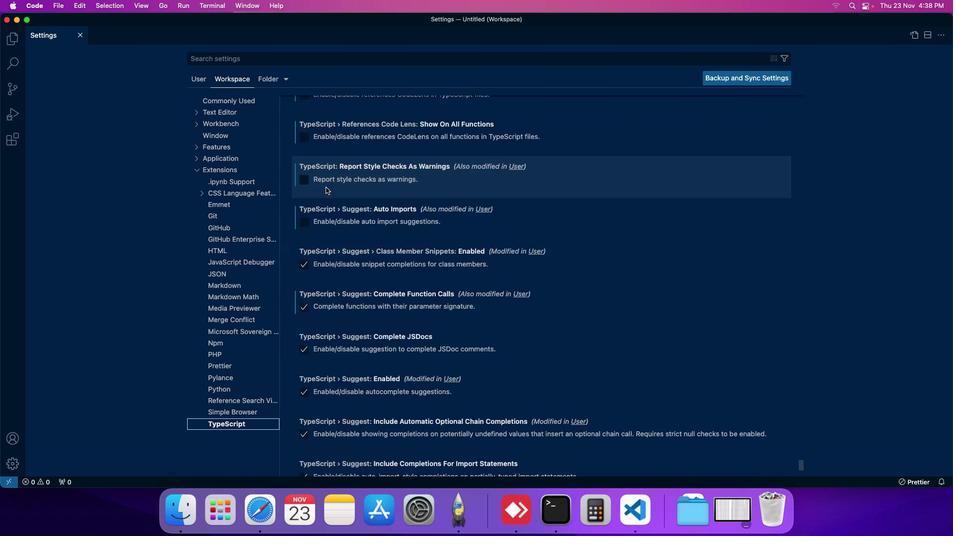 
Action: Mouse moved to (304, 259)
Screenshot: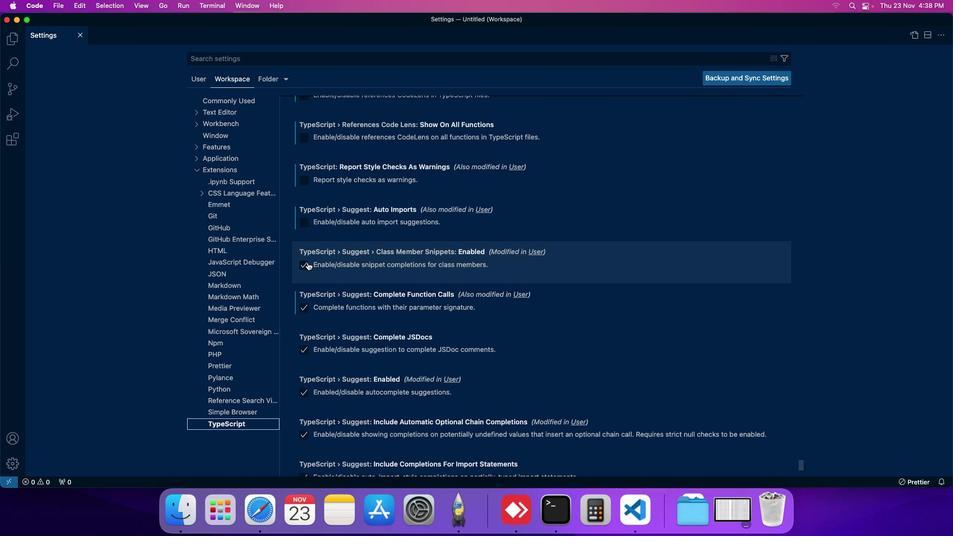 
Action: Mouse pressed left at (304, 259)
Screenshot: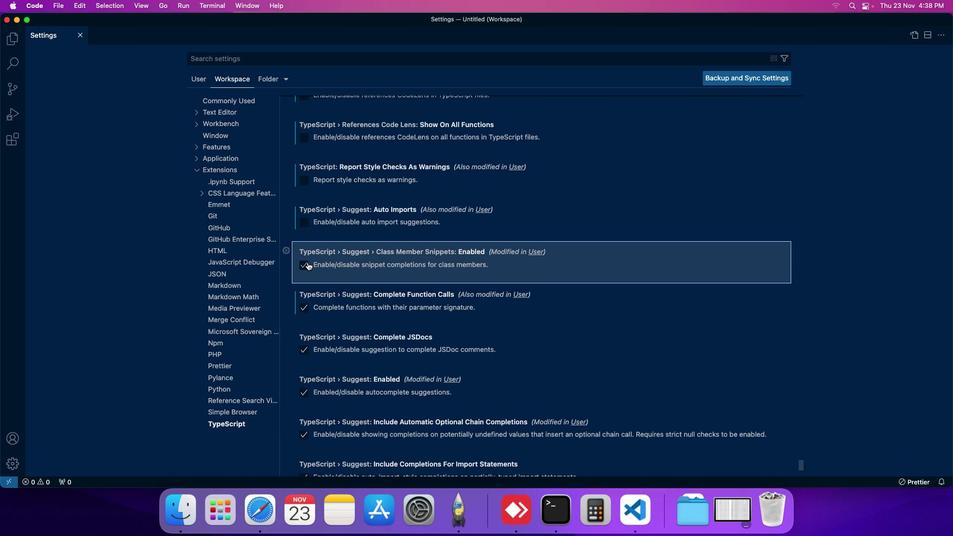 
Action: Mouse moved to (310, 264)
Screenshot: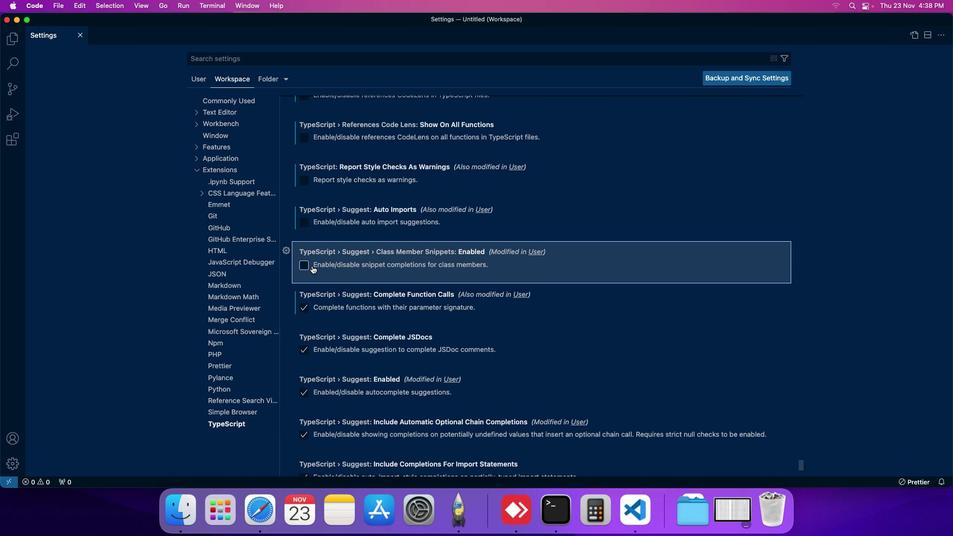 
